 Task: Use the audio channel remapper to remap the "Rear left" to "Rear center".
Action: Mouse moved to (137, 15)
Screenshot: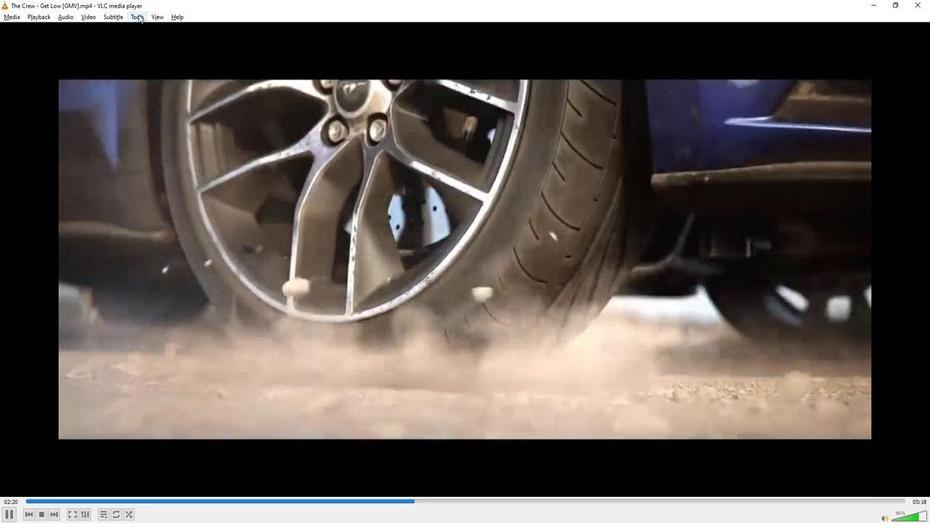 
Action: Mouse pressed left at (137, 15)
Screenshot: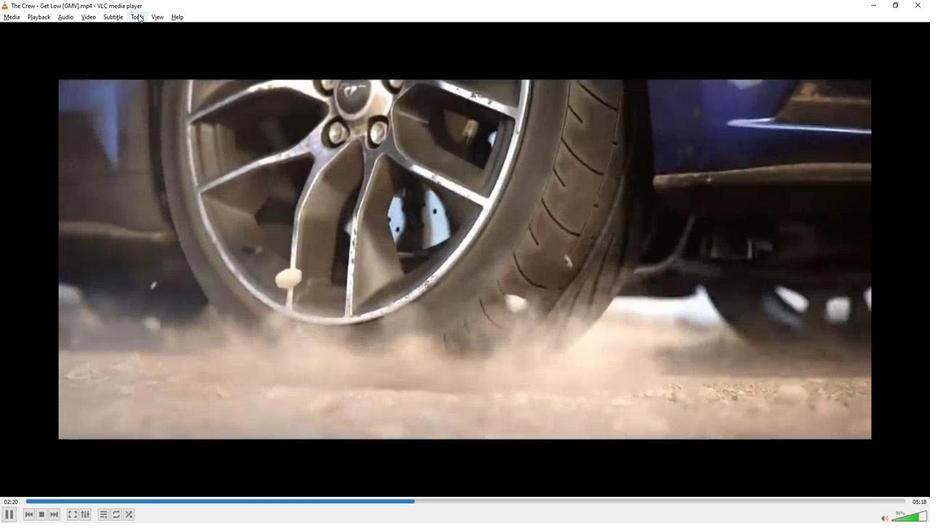 
Action: Mouse moved to (158, 130)
Screenshot: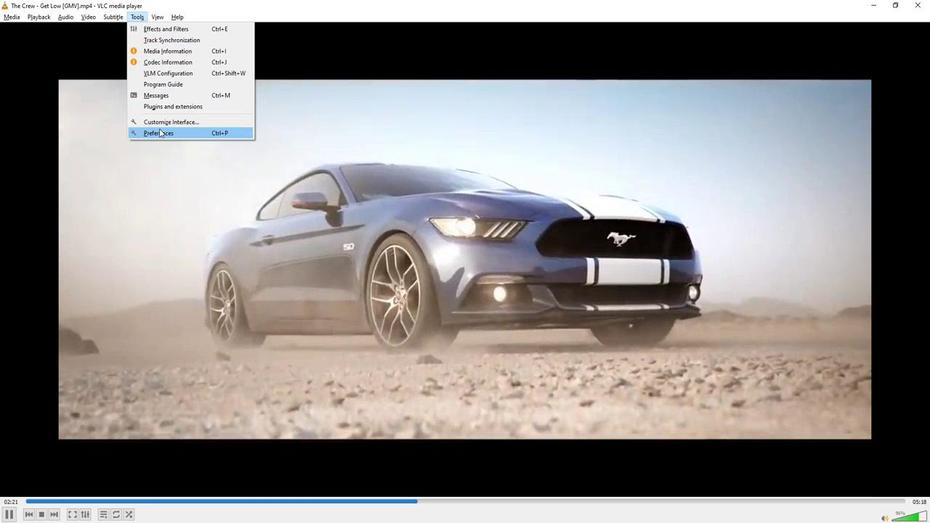 
Action: Mouse pressed left at (158, 130)
Screenshot: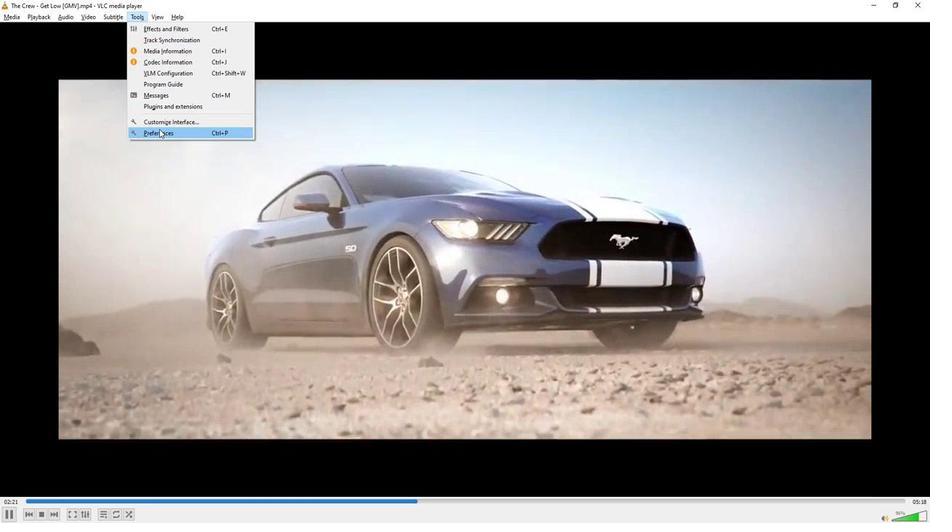 
Action: Mouse moved to (272, 395)
Screenshot: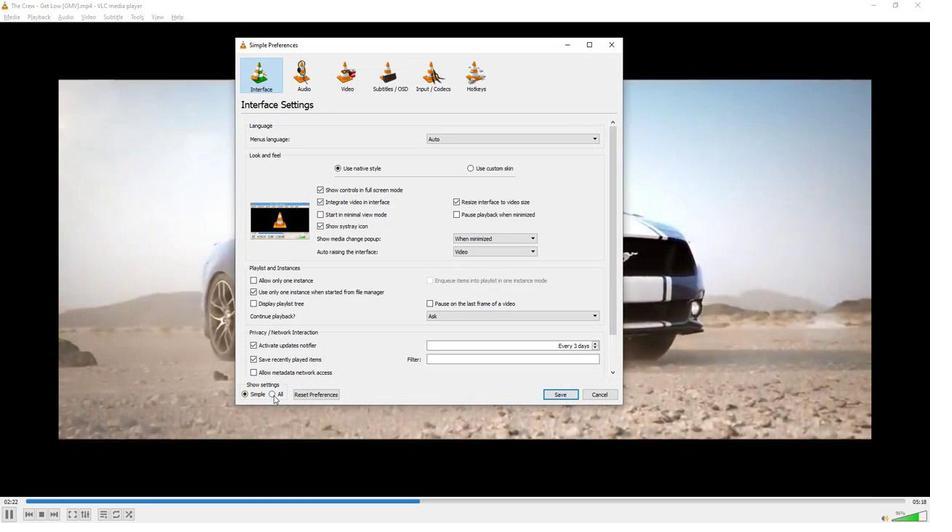 
Action: Mouse pressed left at (272, 395)
Screenshot: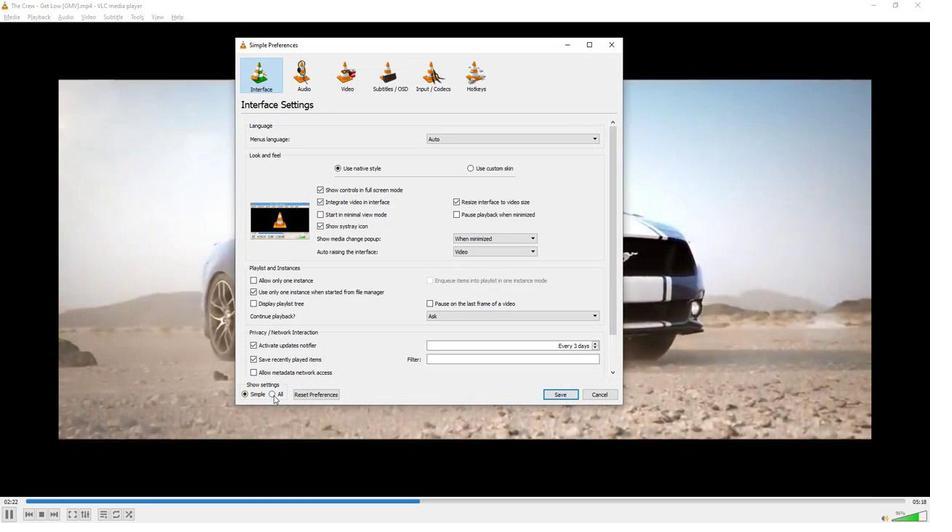 
Action: Mouse moved to (259, 181)
Screenshot: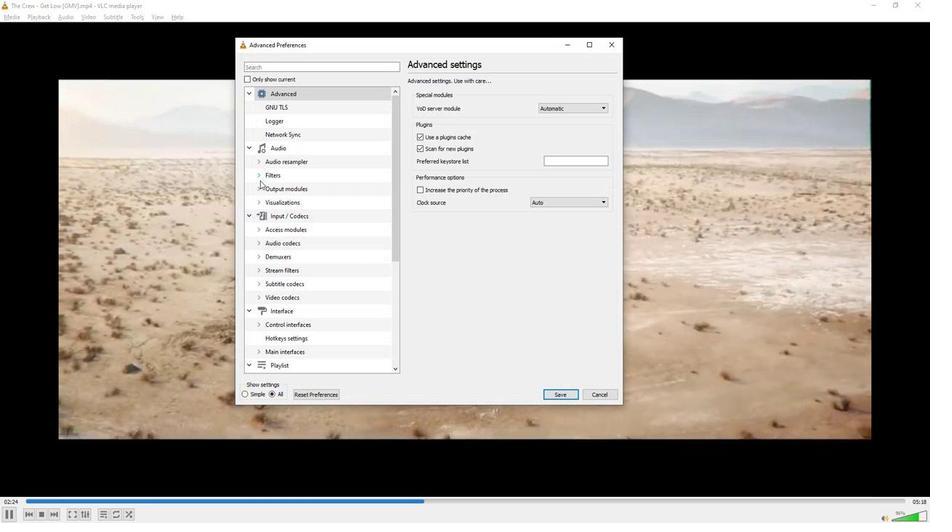 
Action: Mouse pressed left at (259, 181)
Screenshot: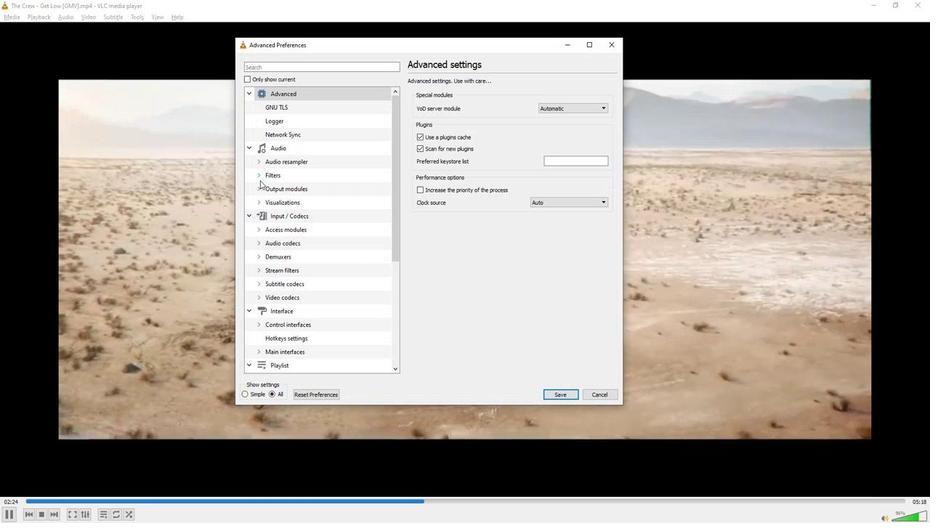 
Action: Mouse moved to (284, 310)
Screenshot: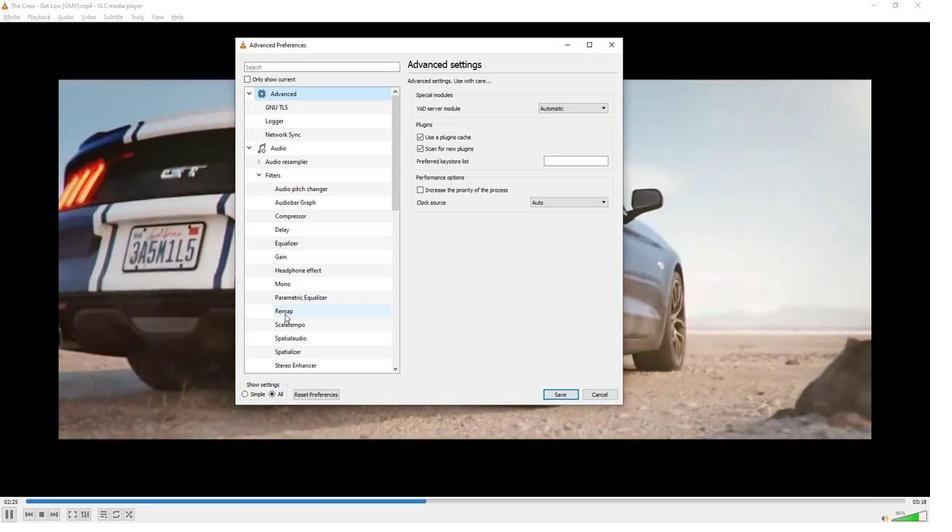 
Action: Mouse pressed left at (284, 310)
Screenshot: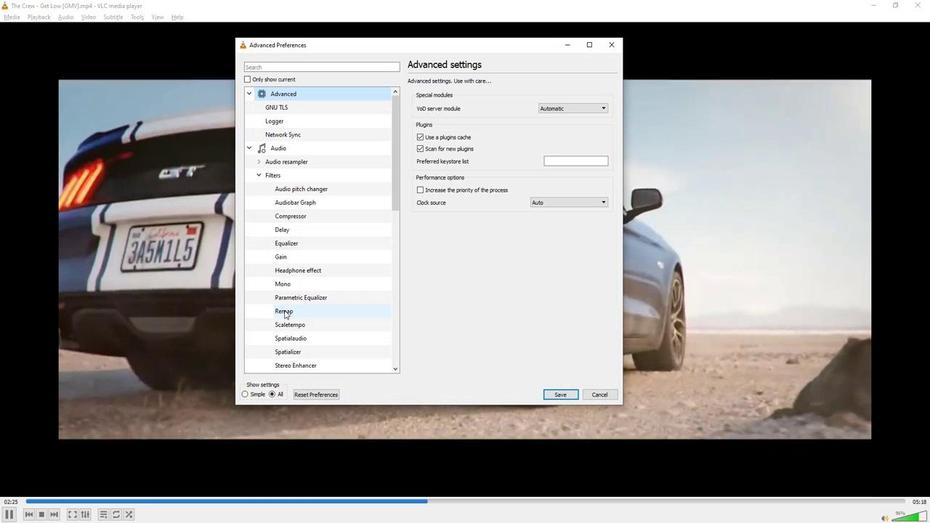 
Action: Mouse moved to (568, 135)
Screenshot: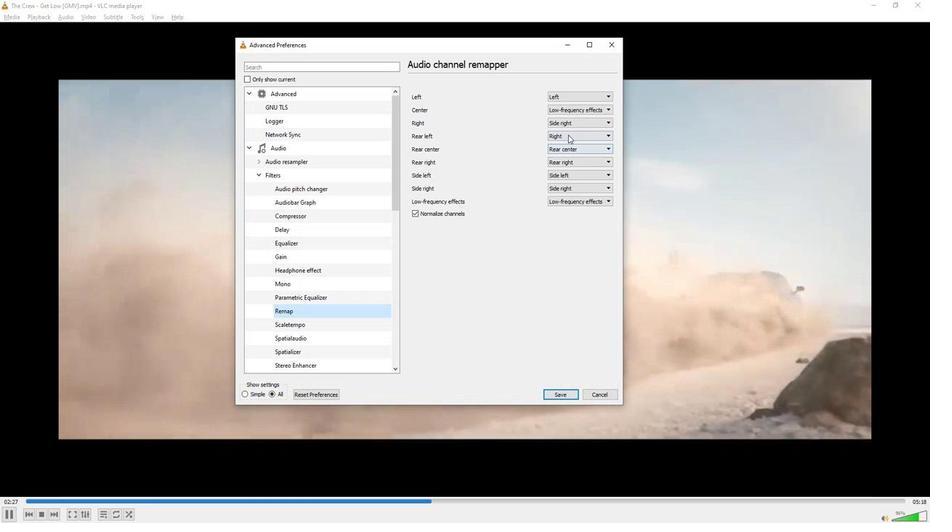 
Action: Mouse pressed left at (568, 135)
Screenshot: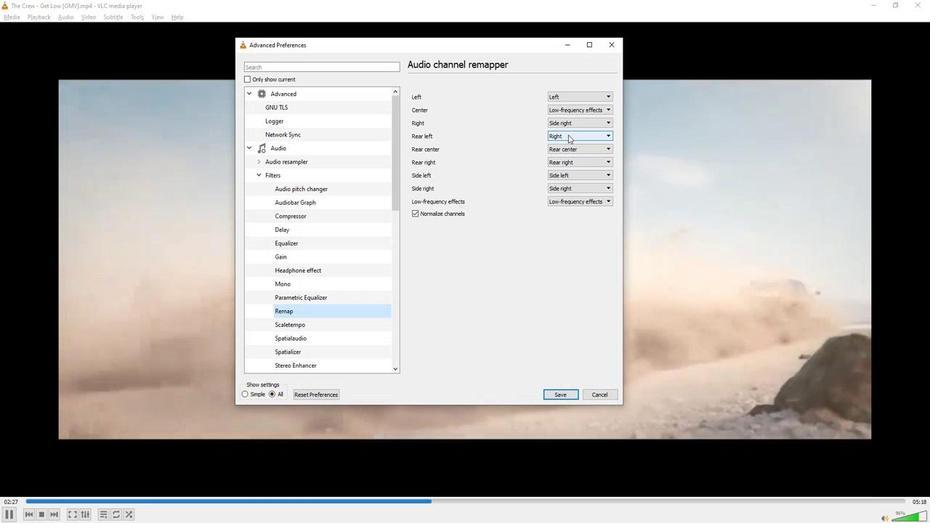 
Action: Mouse moved to (567, 169)
Screenshot: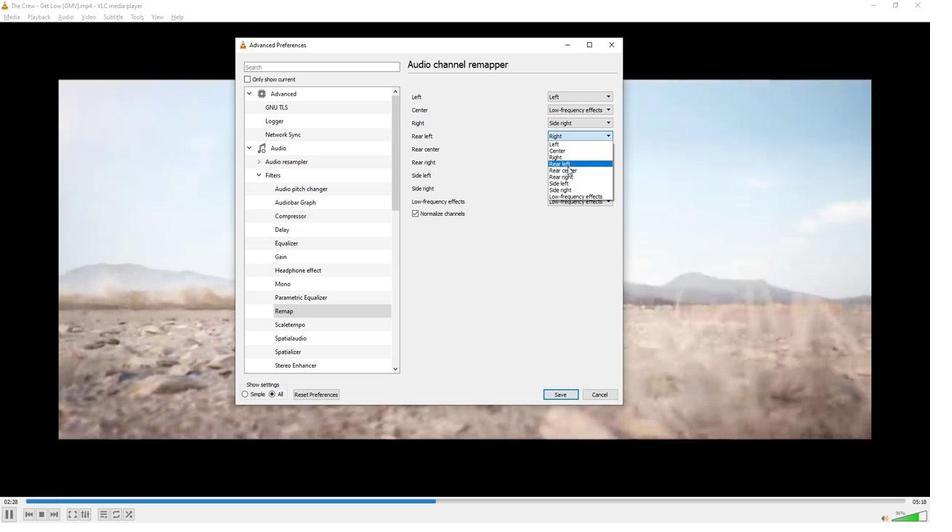 
Action: Mouse pressed left at (567, 169)
Screenshot: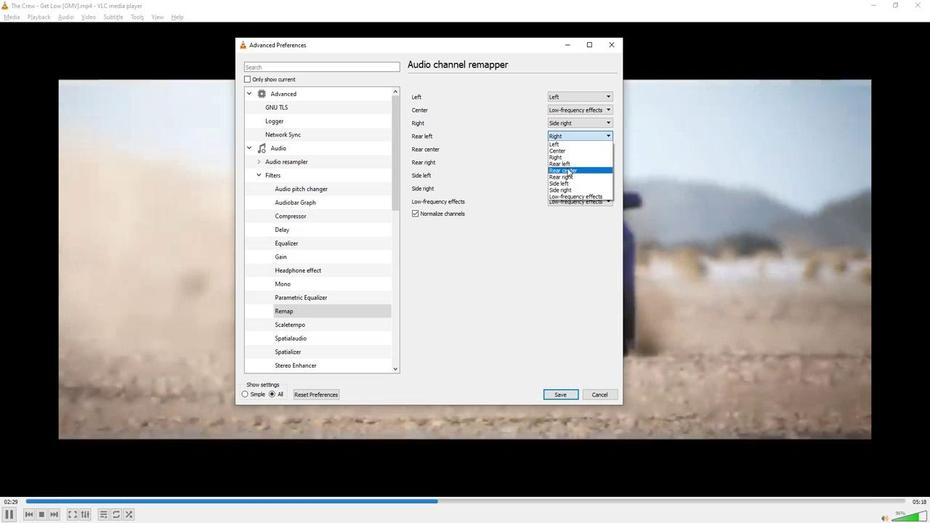 
Action: Mouse moved to (532, 245)
Screenshot: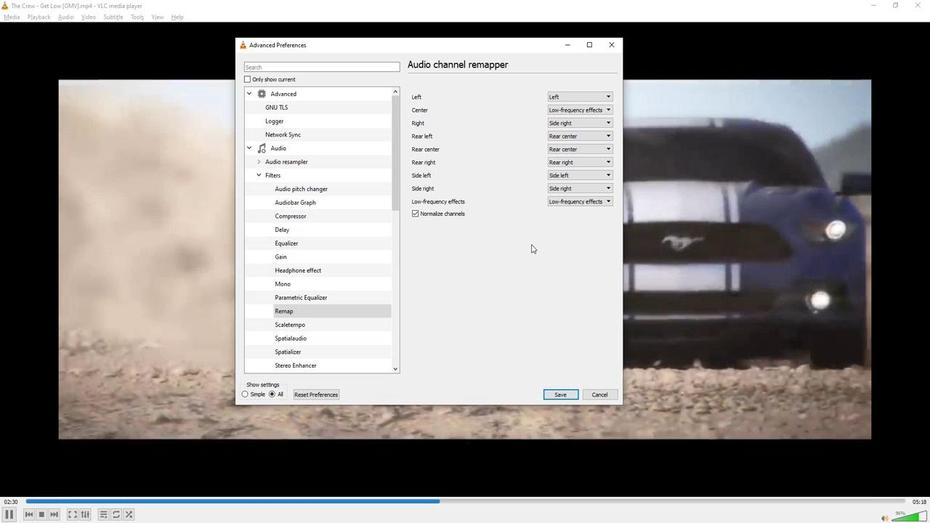 
